 Task: Change the policies for general actions permissions to "Allow all actions and reusable workflows" in the organization "Mark56771".
Action: Mouse moved to (985, 77)
Screenshot: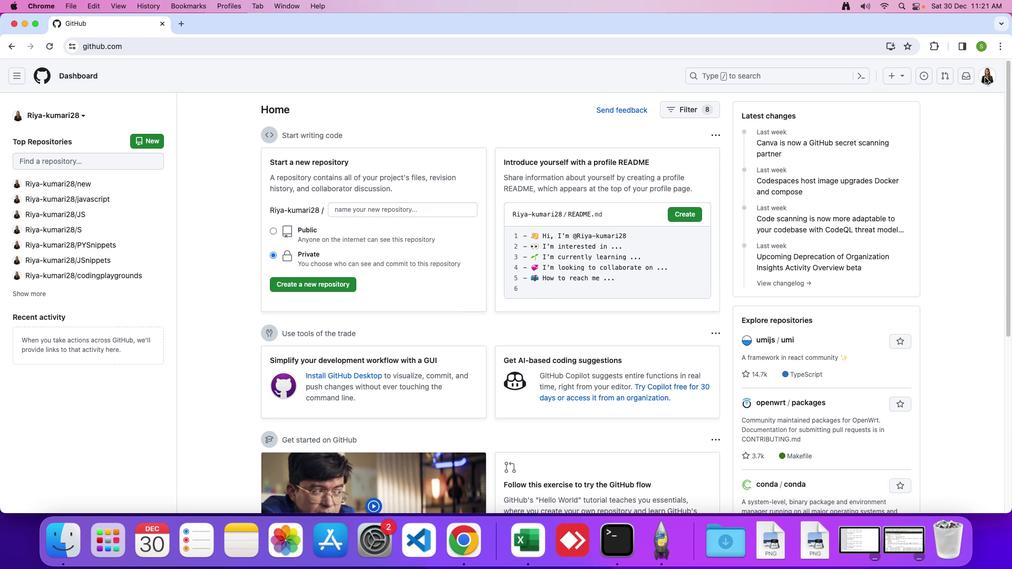 
Action: Mouse pressed left at (985, 77)
Screenshot: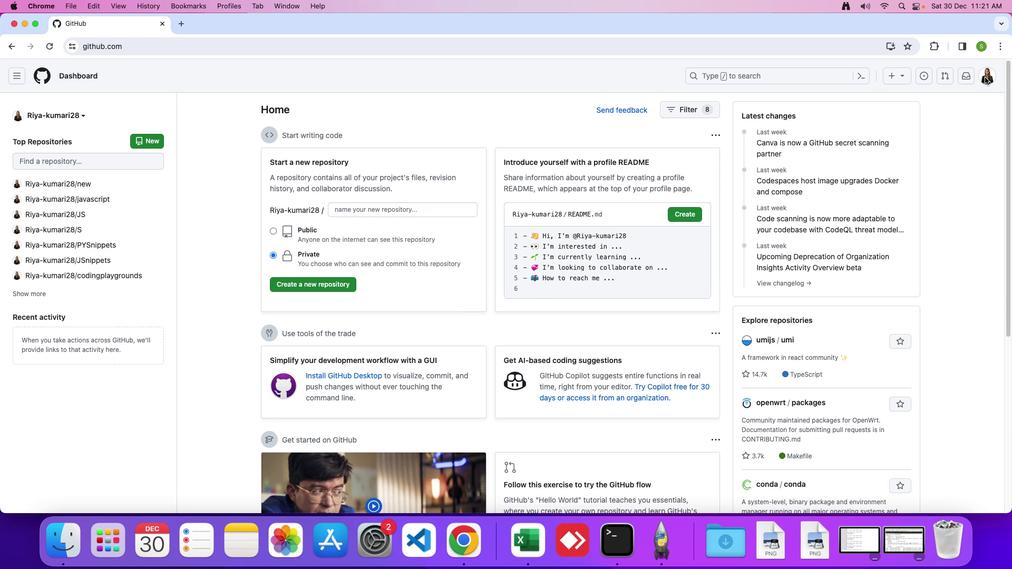 
Action: Mouse moved to (986, 76)
Screenshot: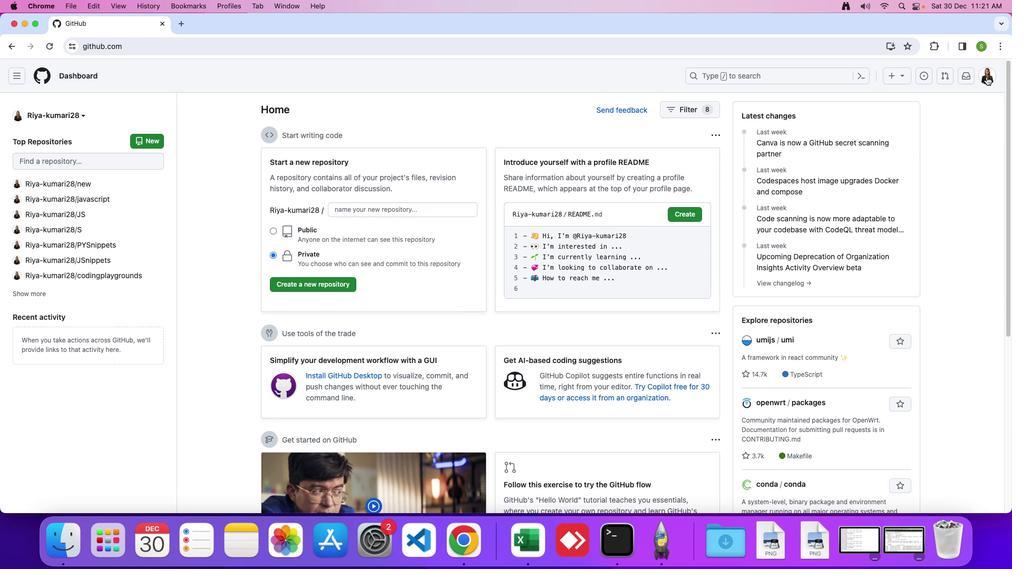 
Action: Mouse pressed left at (986, 76)
Screenshot: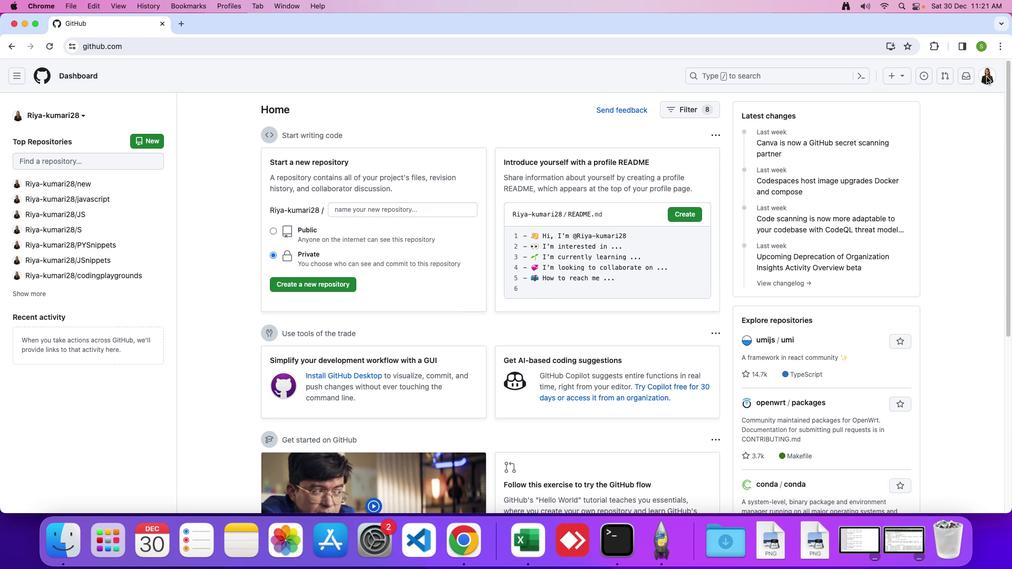 
Action: Mouse moved to (901, 201)
Screenshot: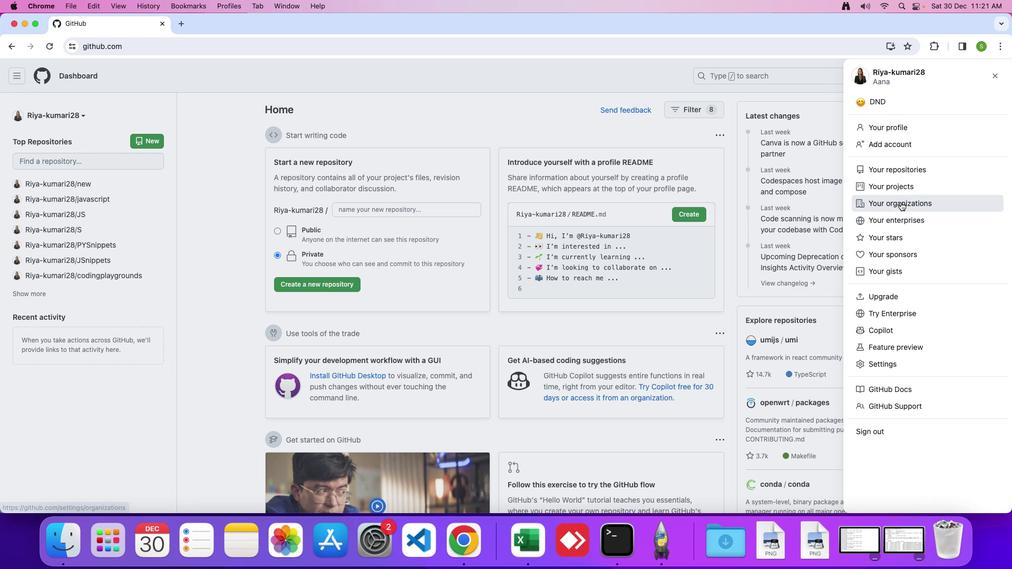 
Action: Mouse pressed left at (901, 201)
Screenshot: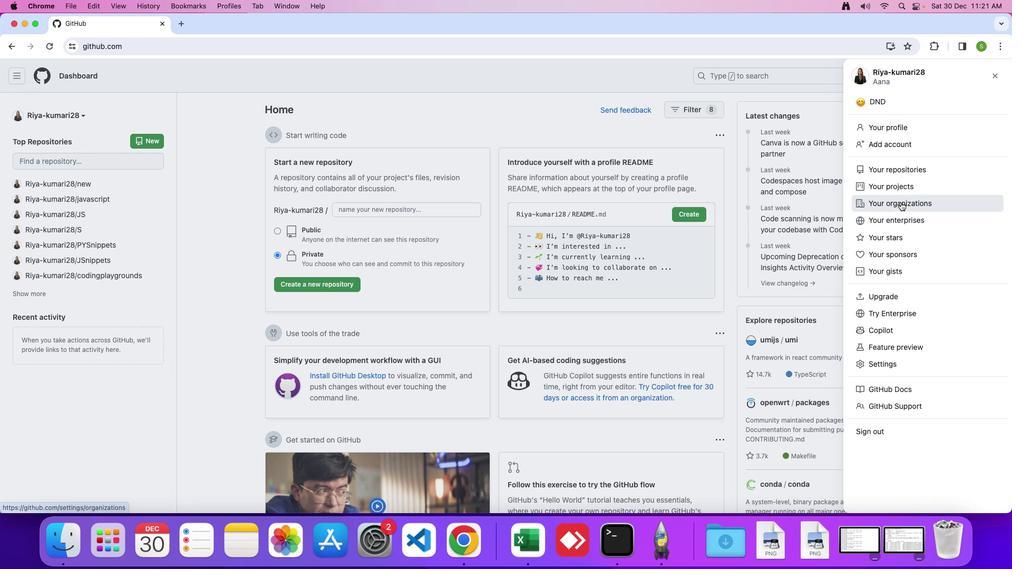
Action: Mouse moved to (760, 220)
Screenshot: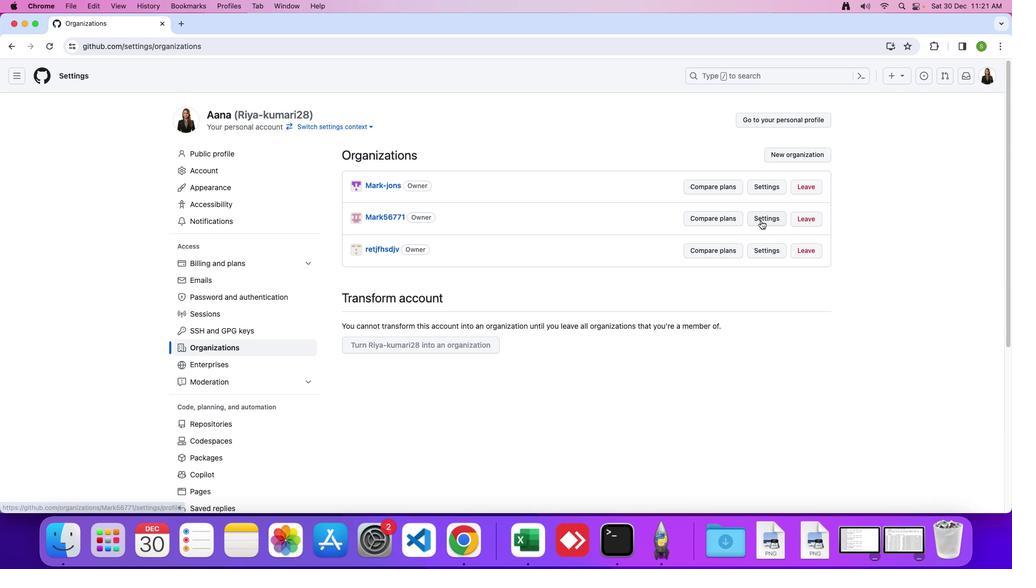
Action: Mouse pressed left at (760, 220)
Screenshot: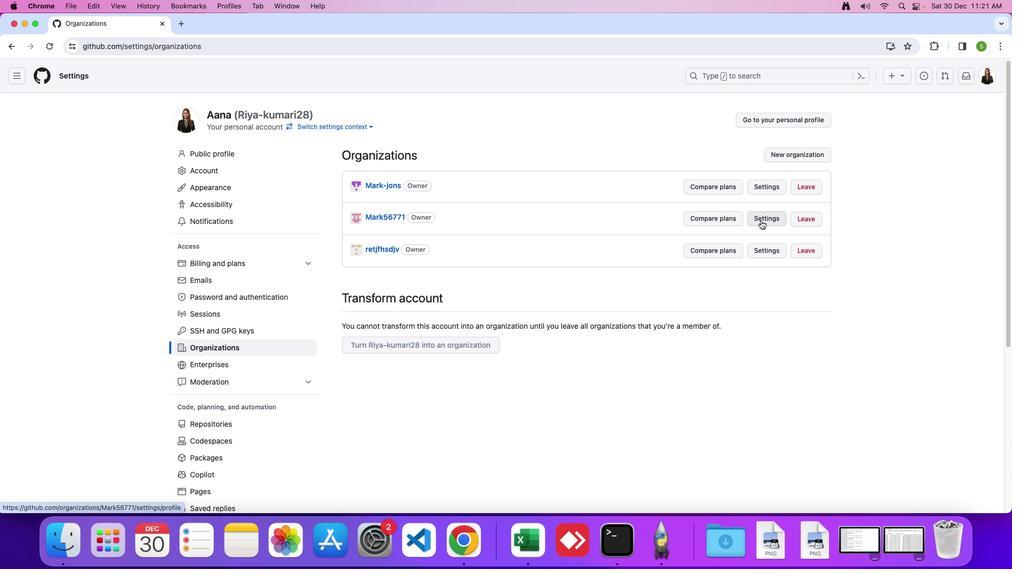 
Action: Mouse moved to (270, 380)
Screenshot: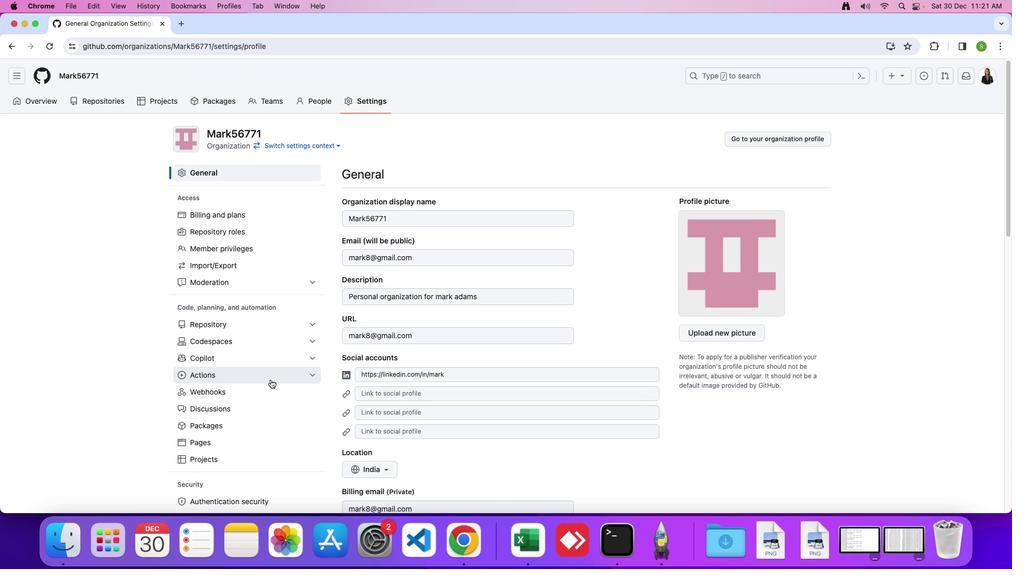 
Action: Mouse pressed left at (270, 380)
Screenshot: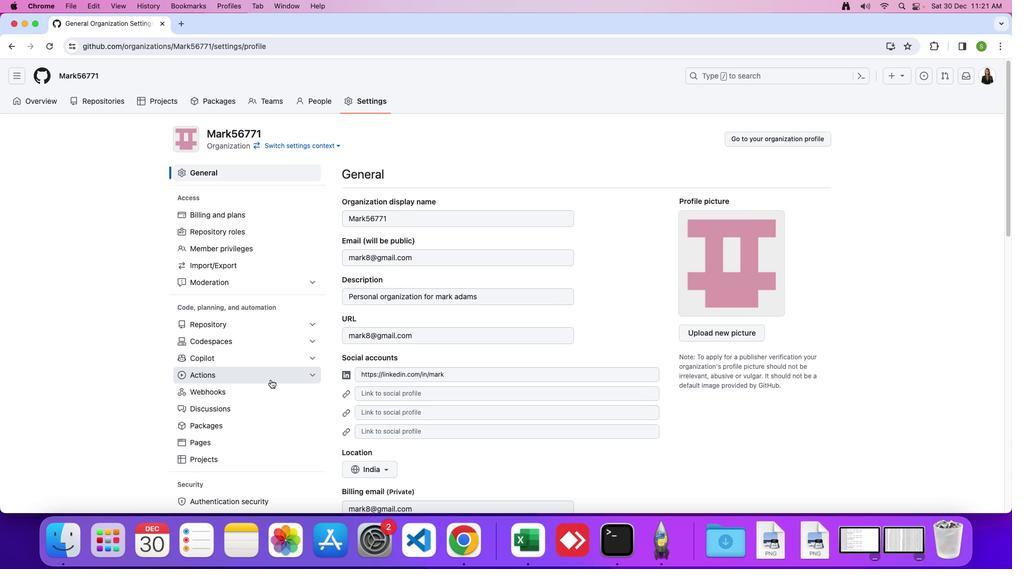 
Action: Mouse moved to (266, 391)
Screenshot: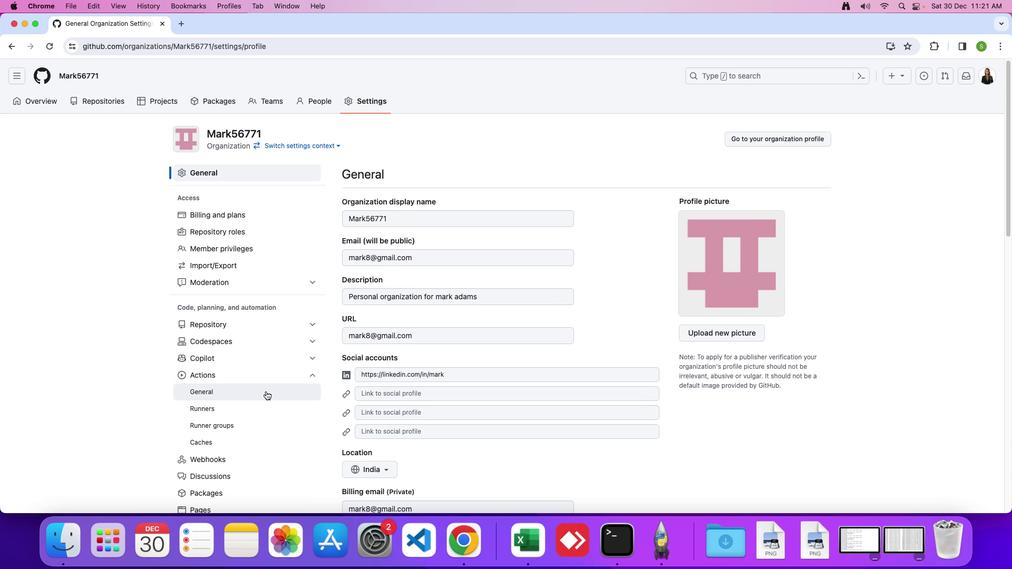 
Action: Mouse pressed left at (266, 391)
Screenshot: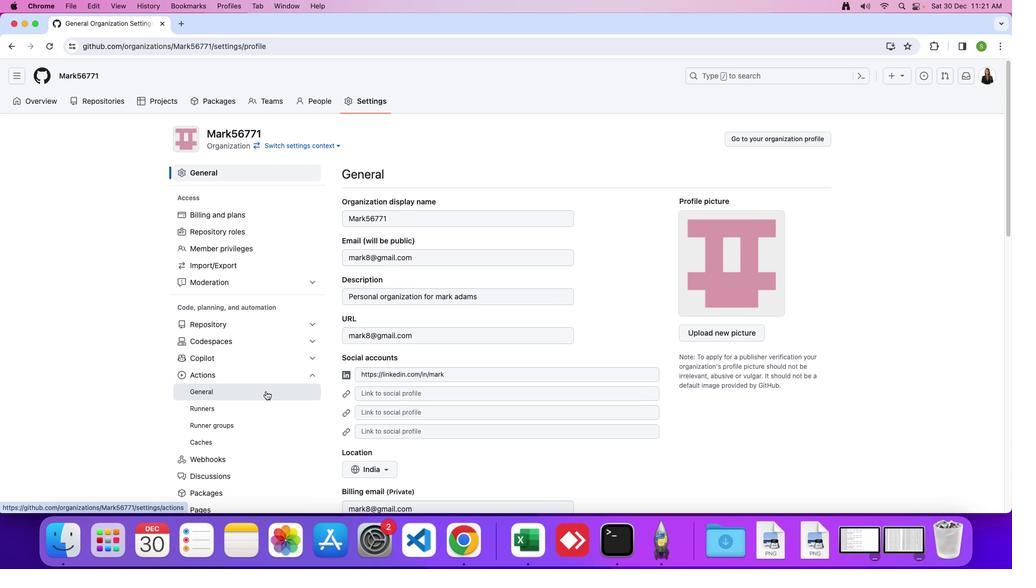 
Action: Mouse moved to (347, 263)
Screenshot: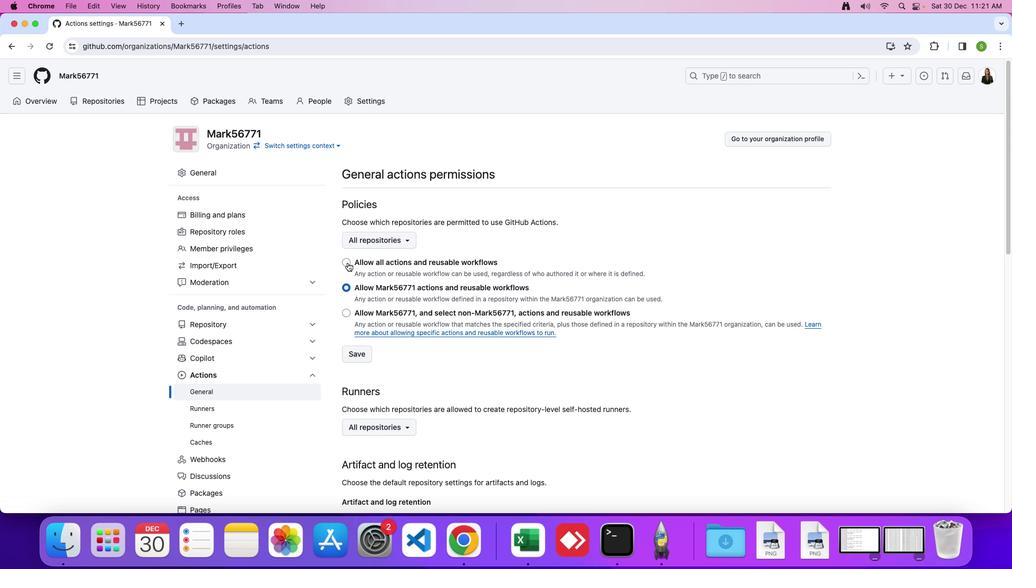 
Action: Mouse pressed left at (347, 263)
Screenshot: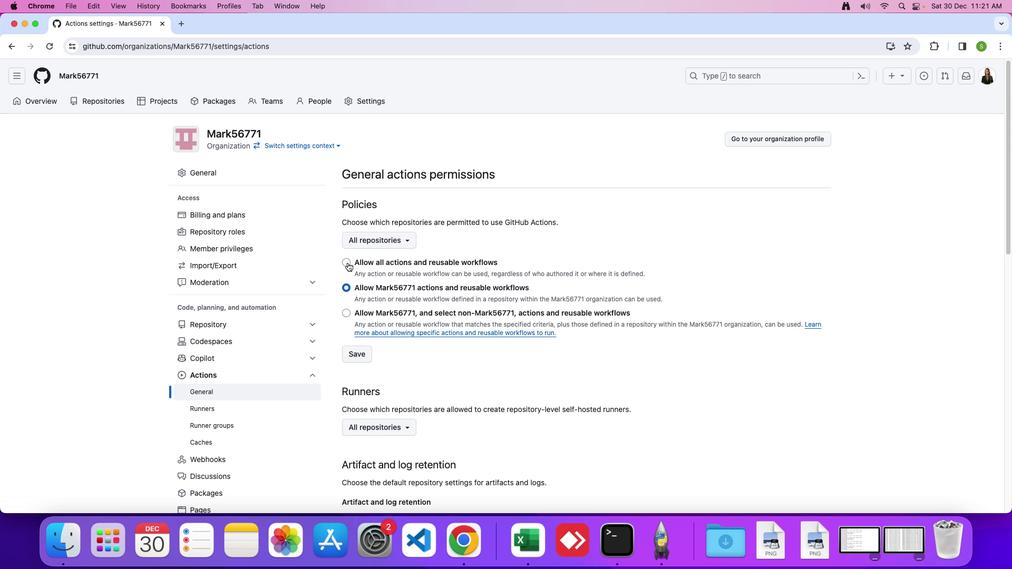 
Action: Mouse moved to (363, 353)
Screenshot: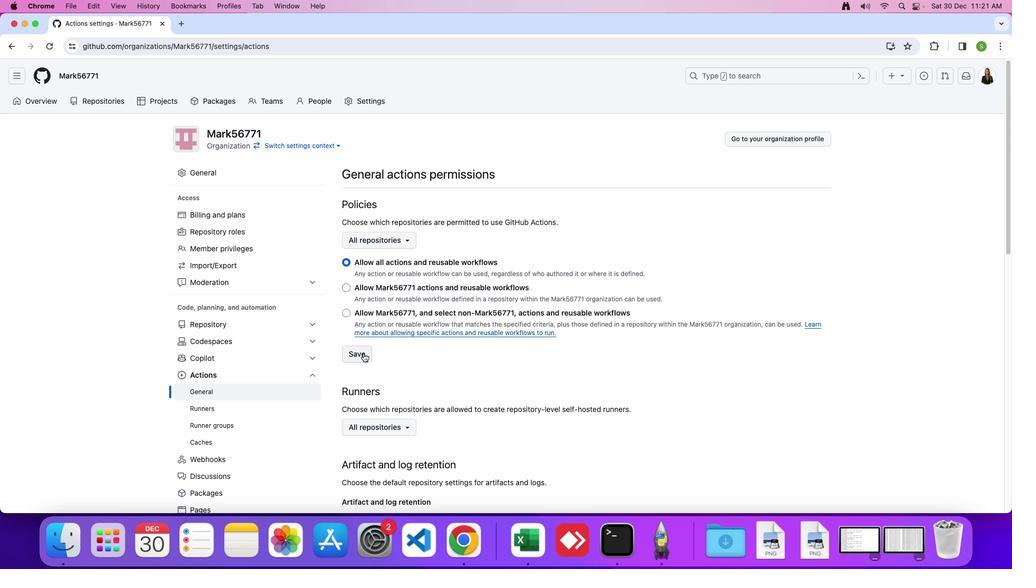 
Action: Mouse pressed left at (363, 353)
Screenshot: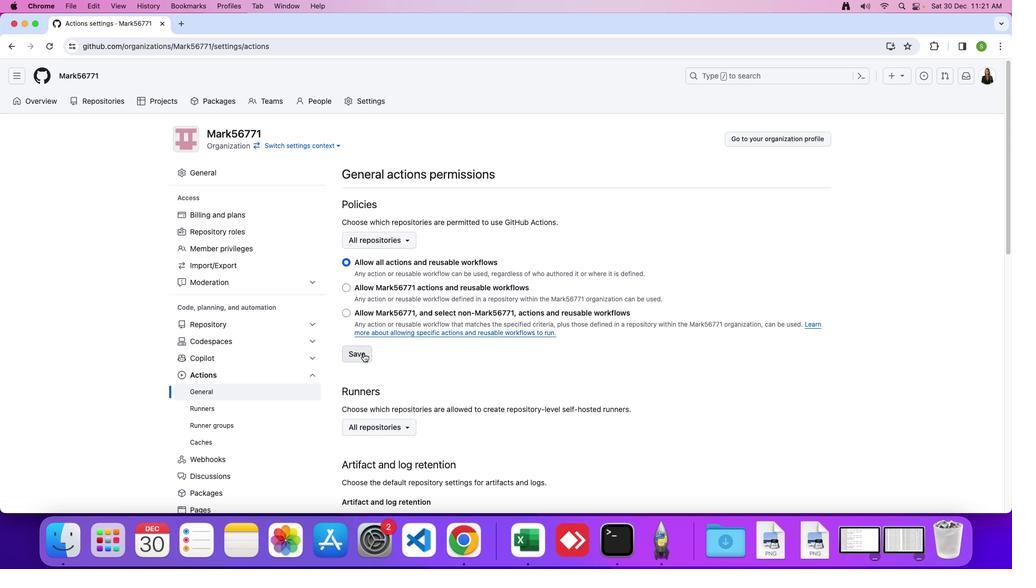 
